 Task: Create a due date automation trigger when advanced on, 2 hours before a card is due add dates not due next week.
Action: Mouse moved to (876, 256)
Screenshot: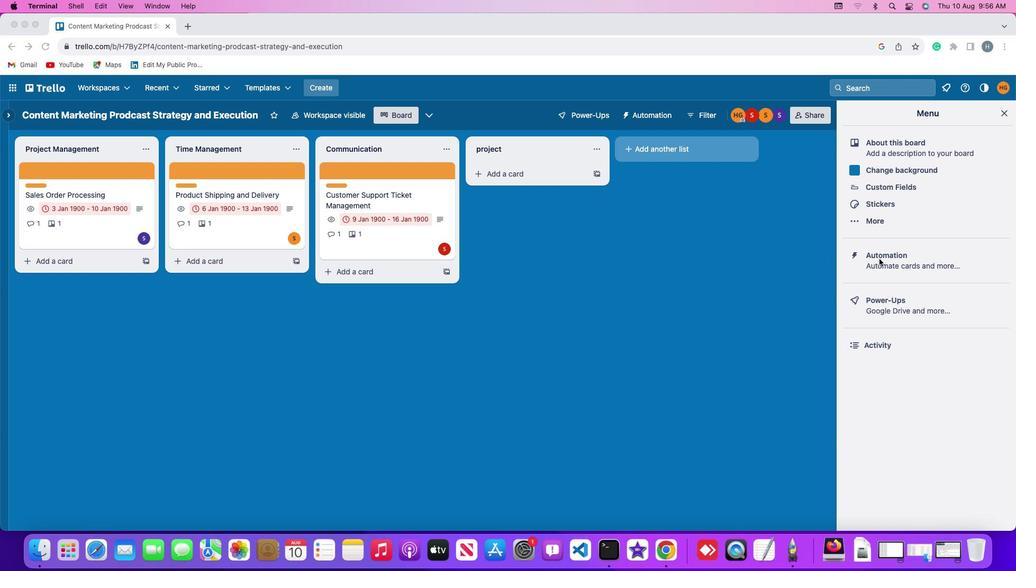 
Action: Mouse pressed left at (876, 256)
Screenshot: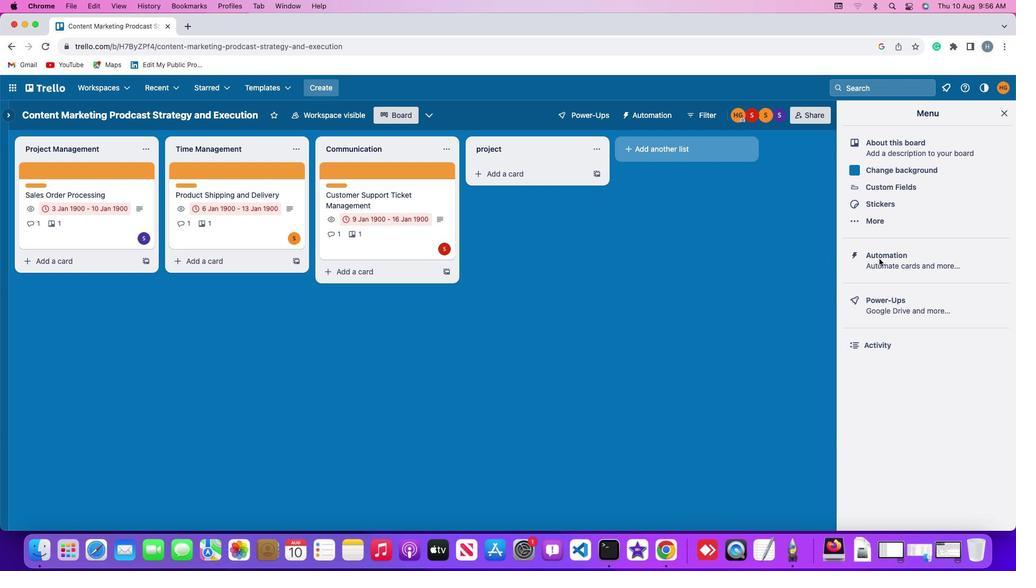 
Action: Mouse pressed left at (876, 256)
Screenshot: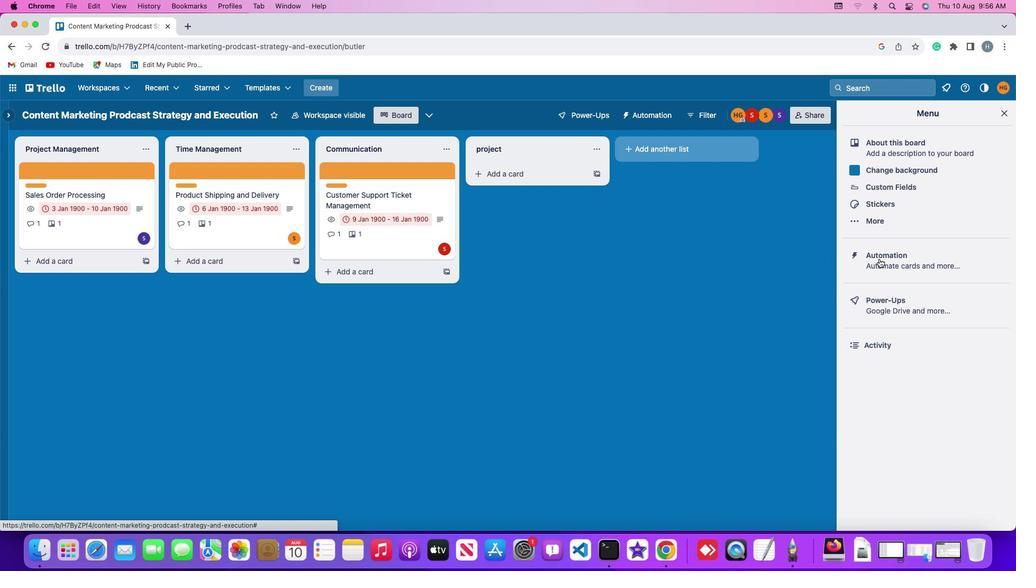 
Action: Mouse moved to (53, 247)
Screenshot: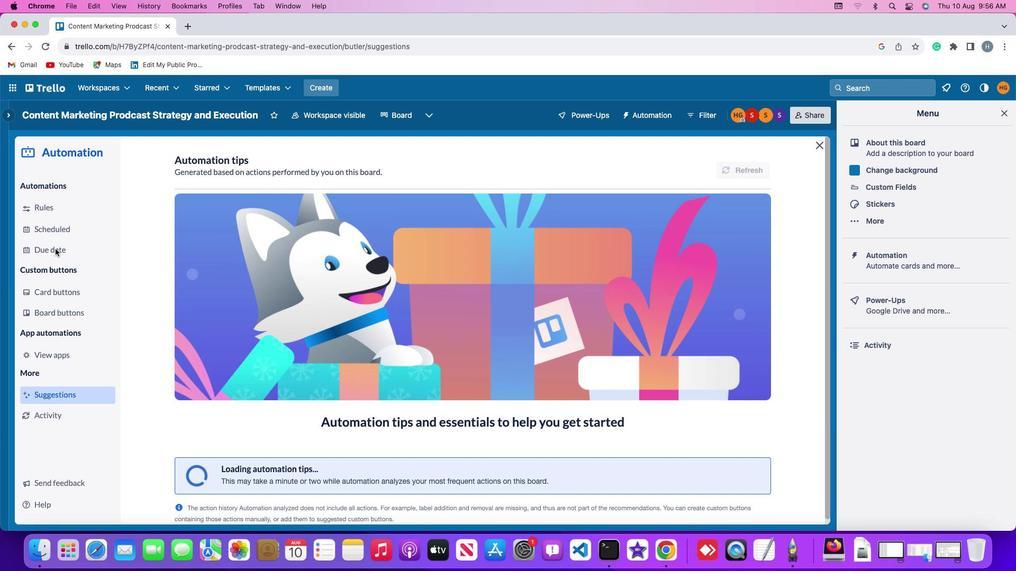 
Action: Mouse pressed left at (53, 247)
Screenshot: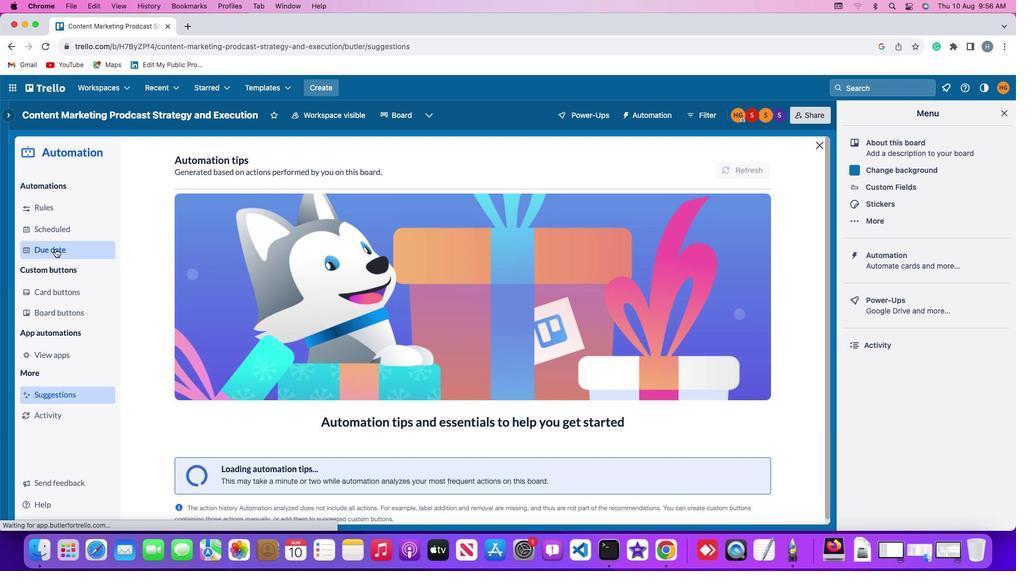 
Action: Mouse moved to (709, 164)
Screenshot: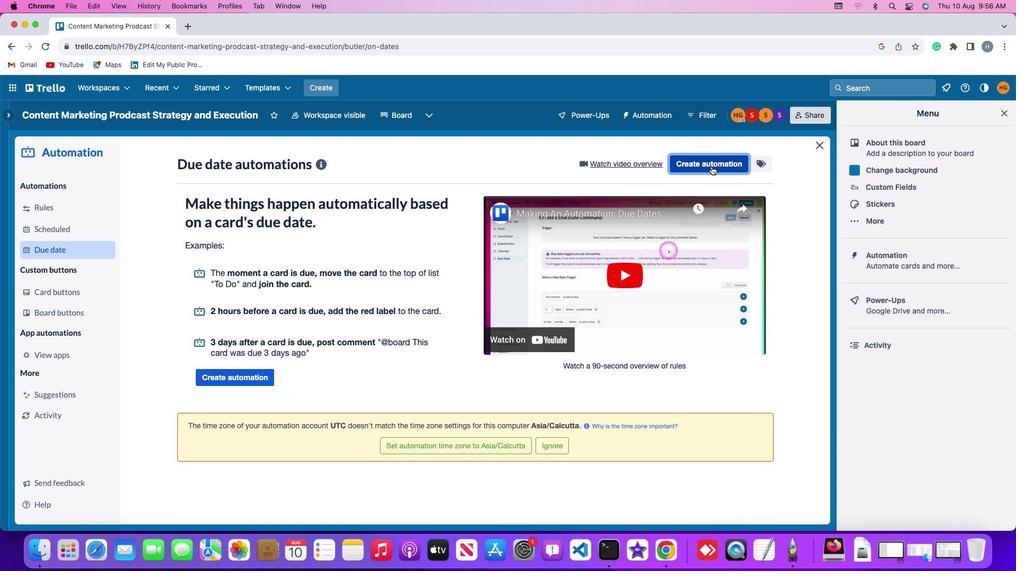 
Action: Mouse pressed left at (709, 164)
Screenshot: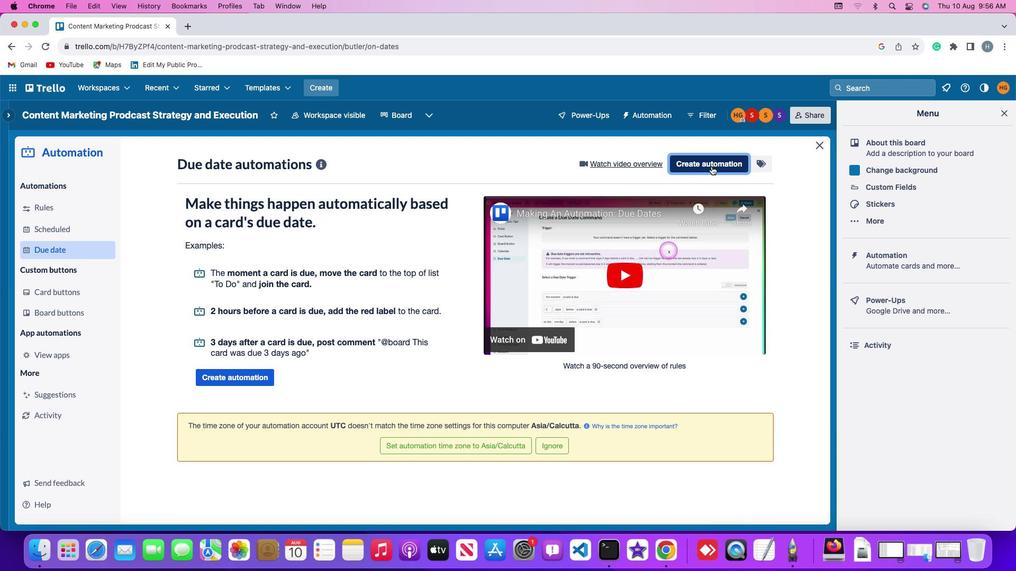 
Action: Mouse moved to (209, 266)
Screenshot: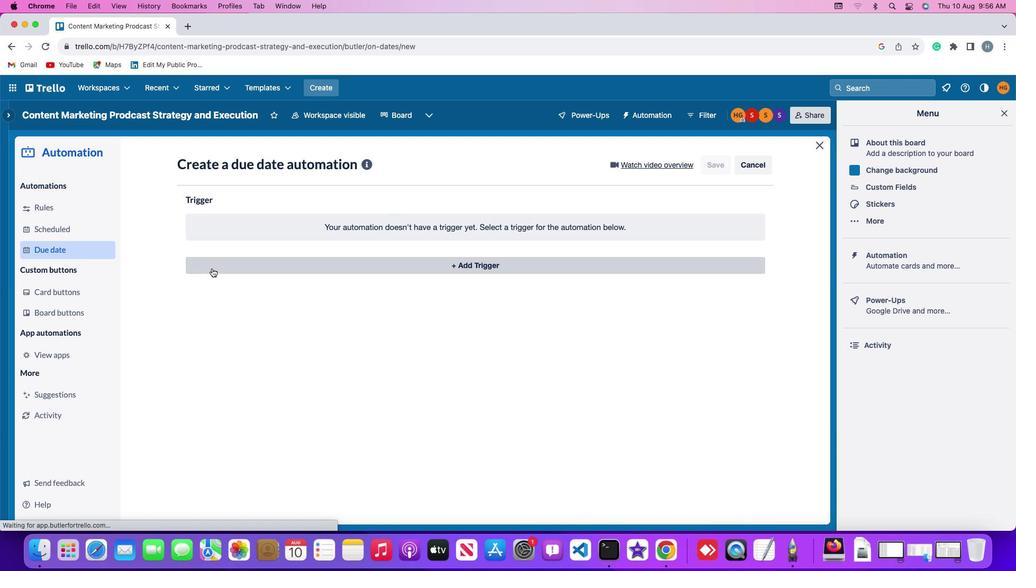 
Action: Mouse pressed left at (209, 266)
Screenshot: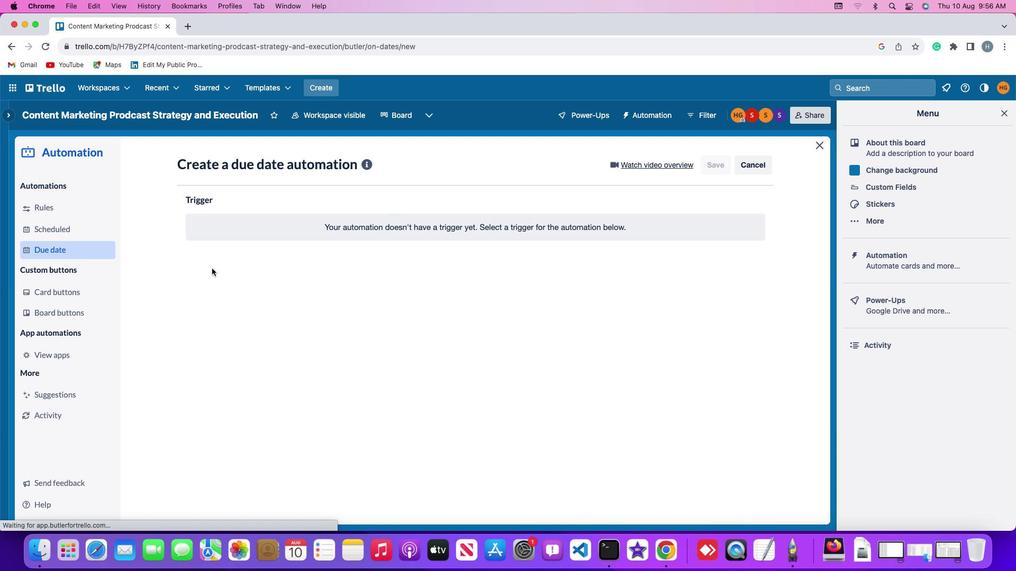 
Action: Mouse moved to (206, 423)
Screenshot: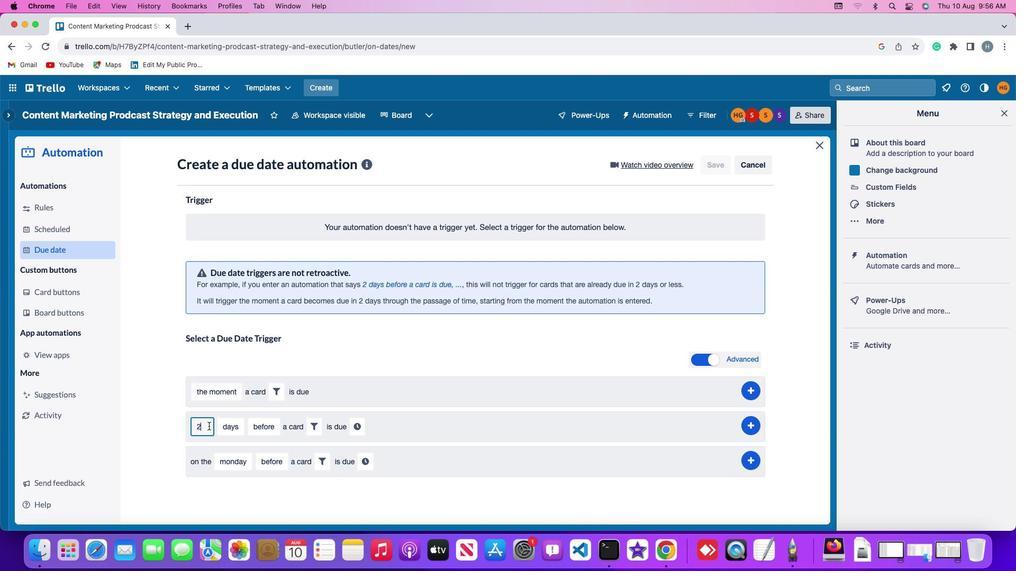 
Action: Mouse pressed left at (206, 423)
Screenshot: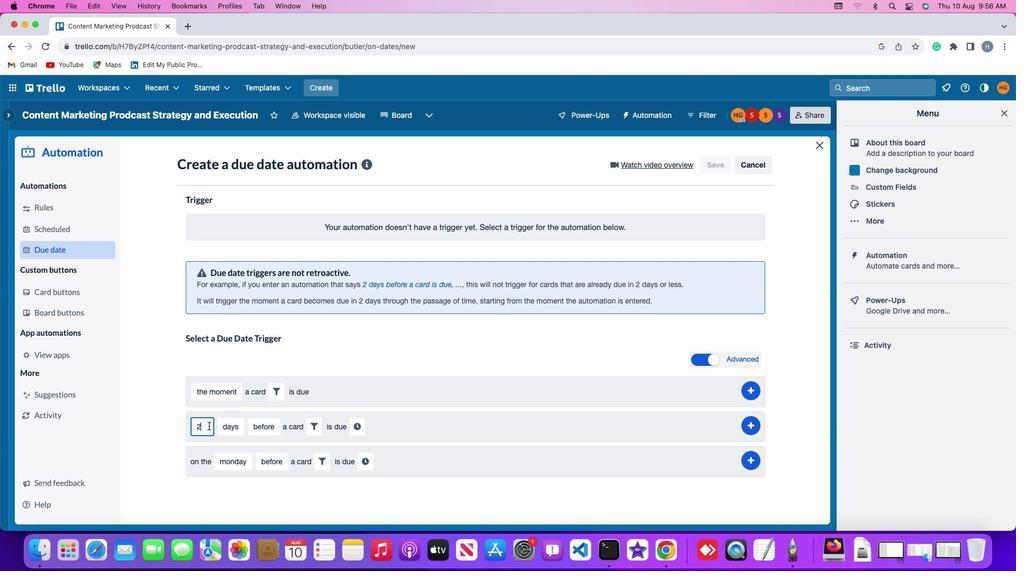 
Action: Mouse moved to (206, 423)
Screenshot: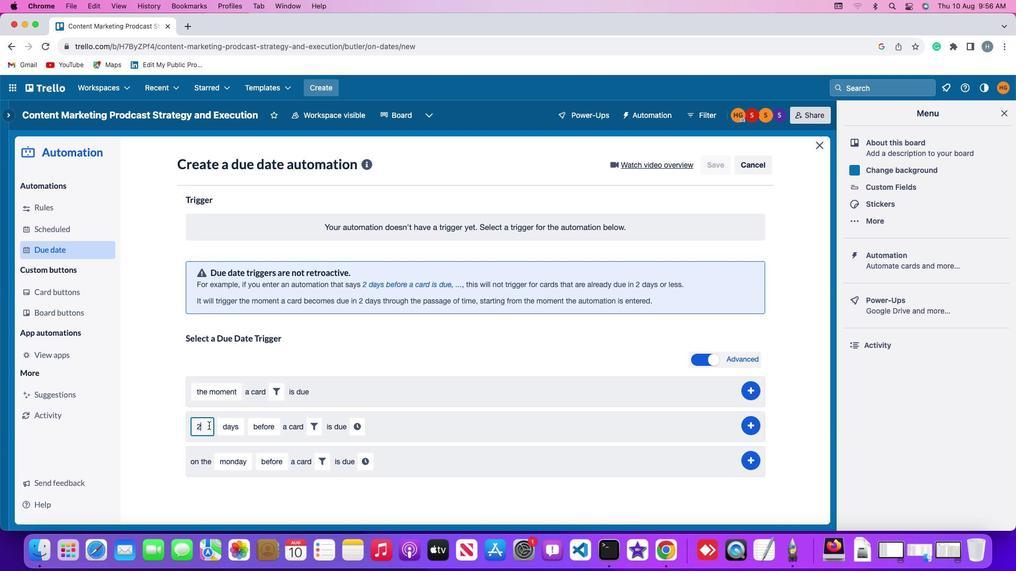 
Action: Key pressed Key.backspace
Screenshot: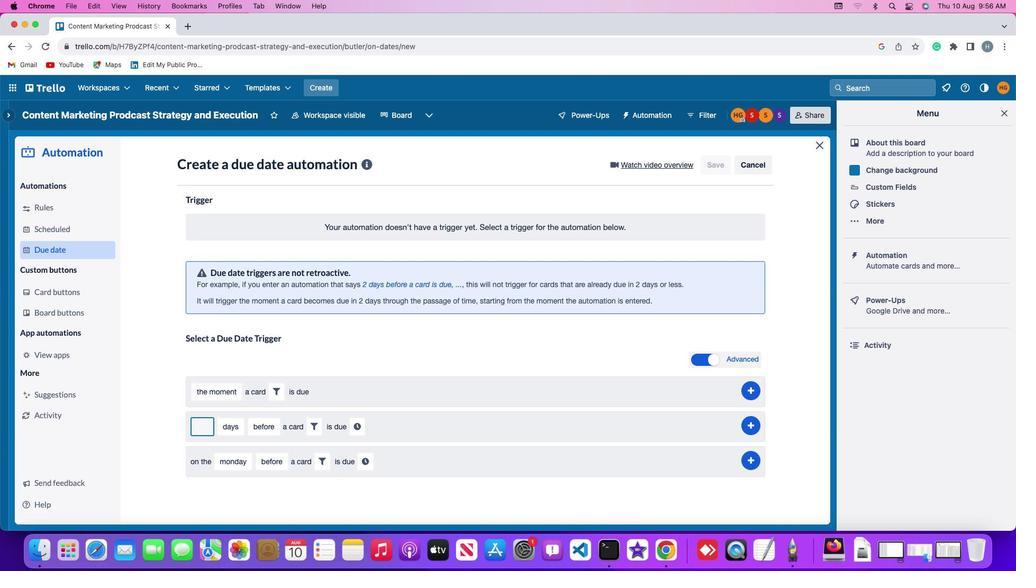 
Action: Mouse moved to (209, 421)
Screenshot: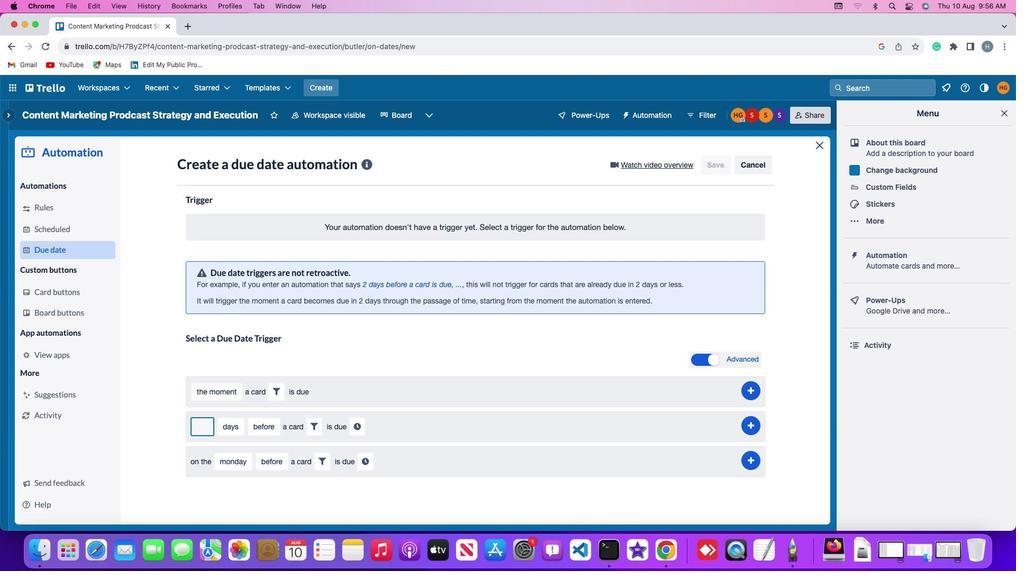 
Action: Key pressed '2'
Screenshot: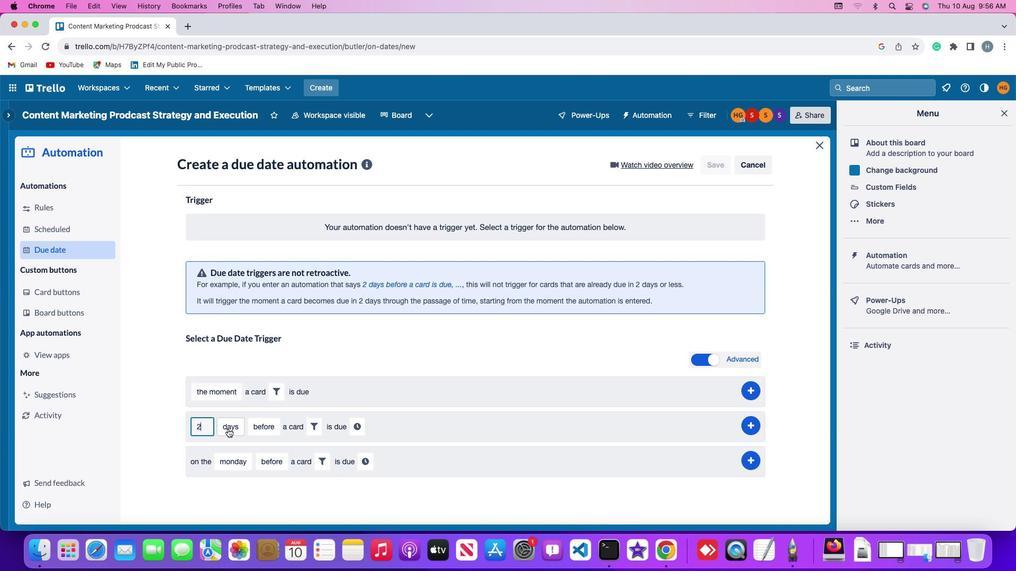 
Action: Mouse moved to (234, 427)
Screenshot: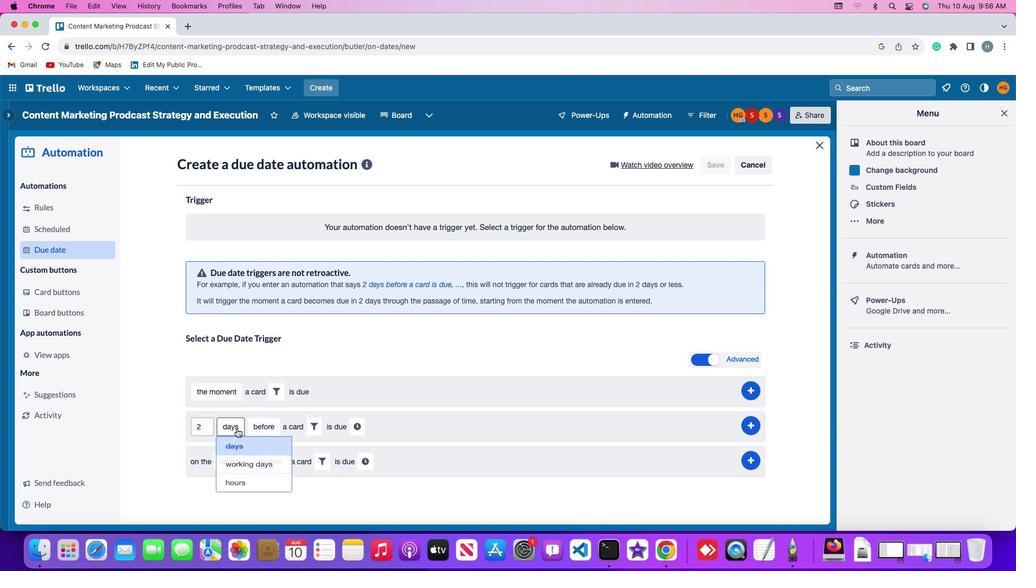
Action: Mouse pressed left at (234, 427)
Screenshot: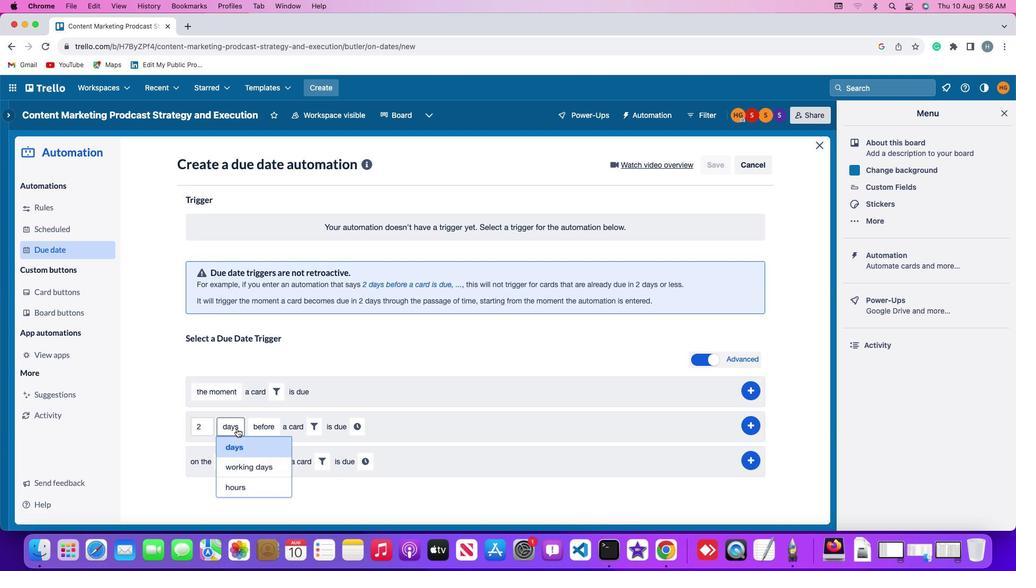 
Action: Mouse moved to (232, 484)
Screenshot: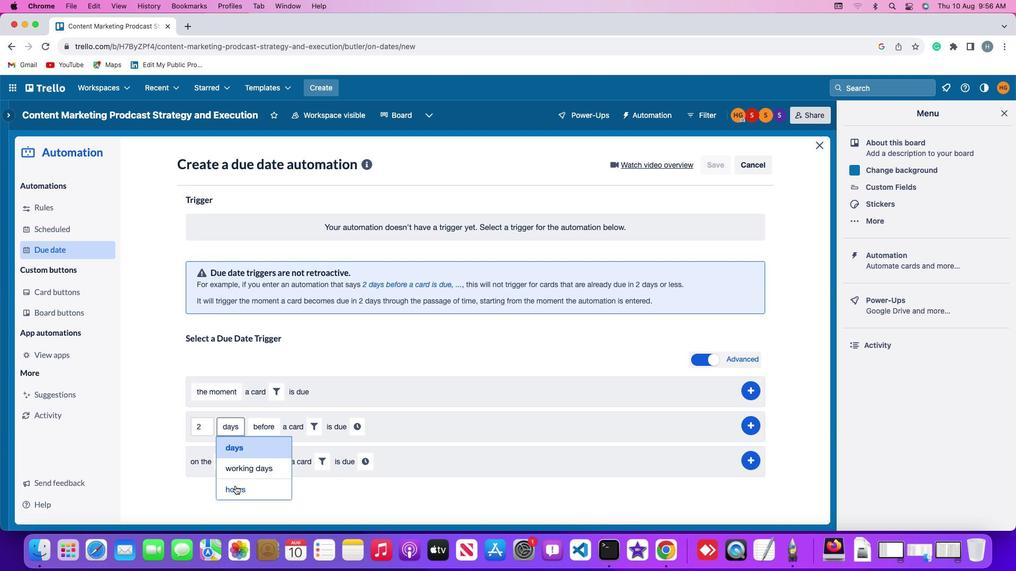 
Action: Mouse pressed left at (232, 484)
Screenshot: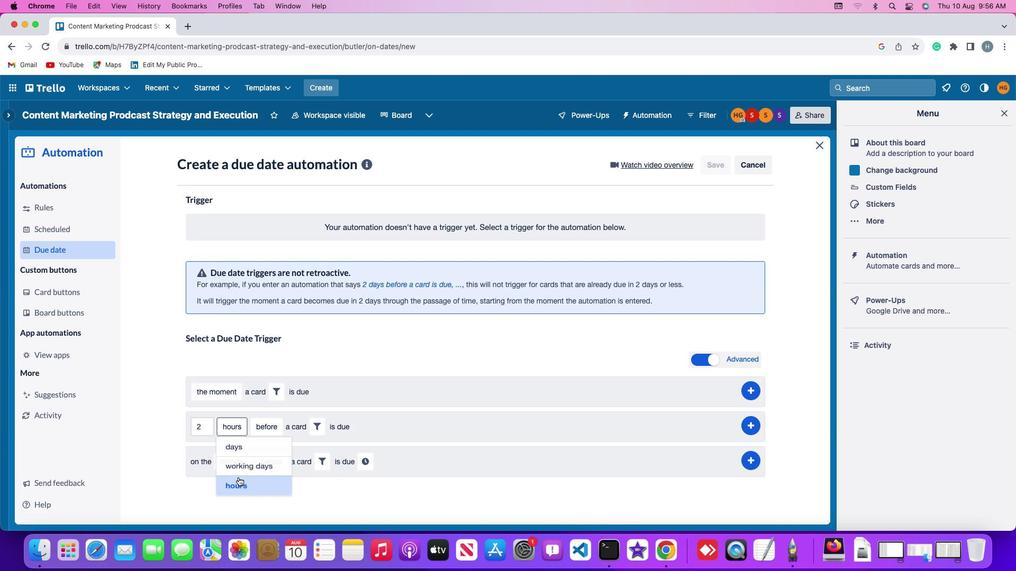 
Action: Mouse moved to (264, 426)
Screenshot: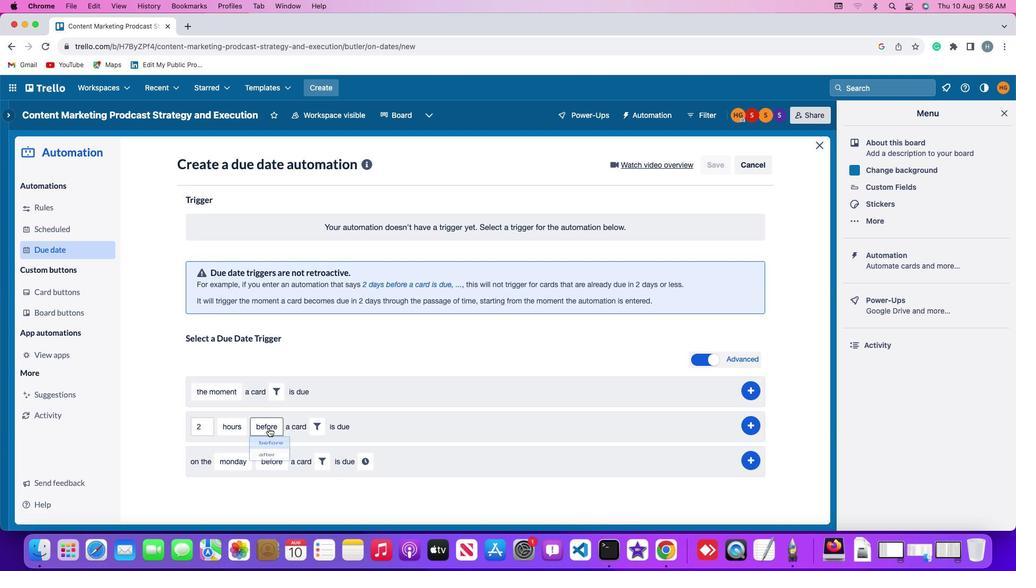 
Action: Mouse pressed left at (264, 426)
Screenshot: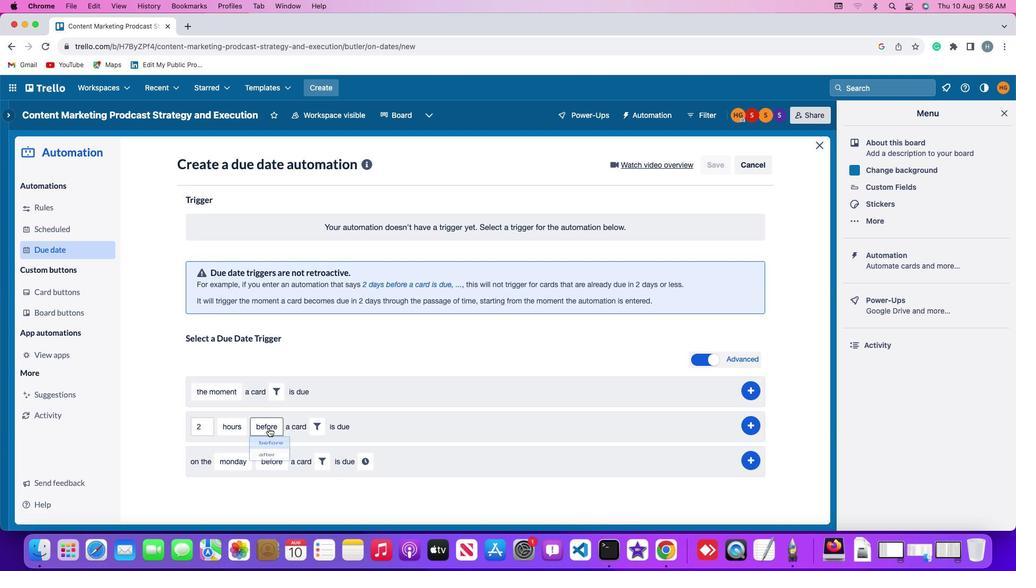 
Action: Mouse moved to (272, 442)
Screenshot: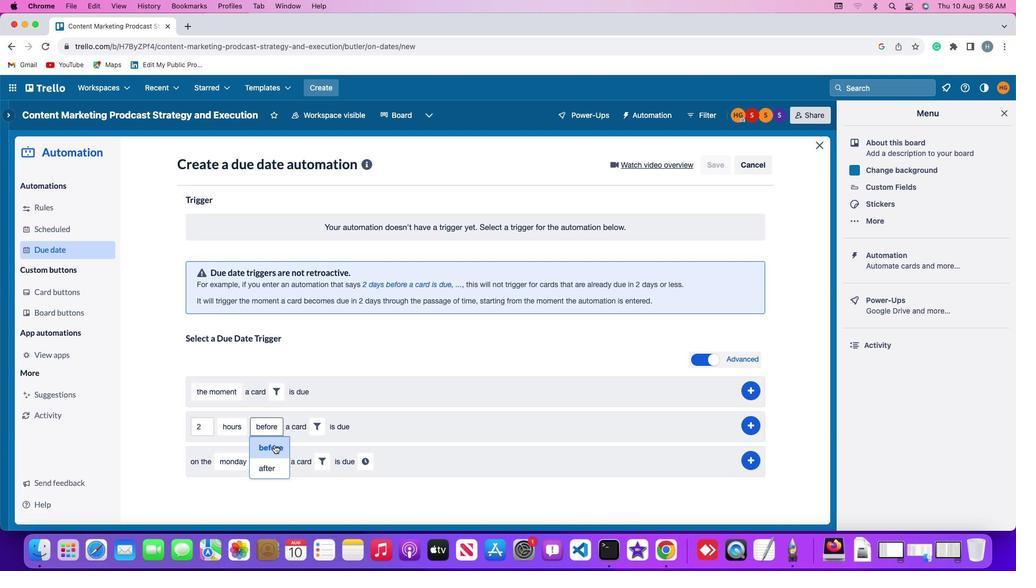 
Action: Mouse pressed left at (272, 442)
Screenshot: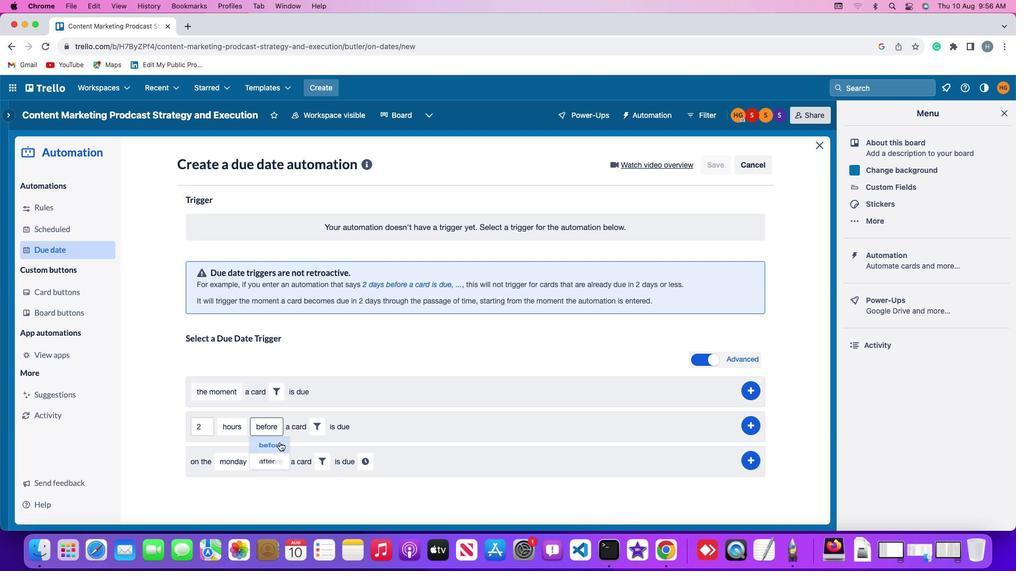 
Action: Mouse moved to (312, 428)
Screenshot: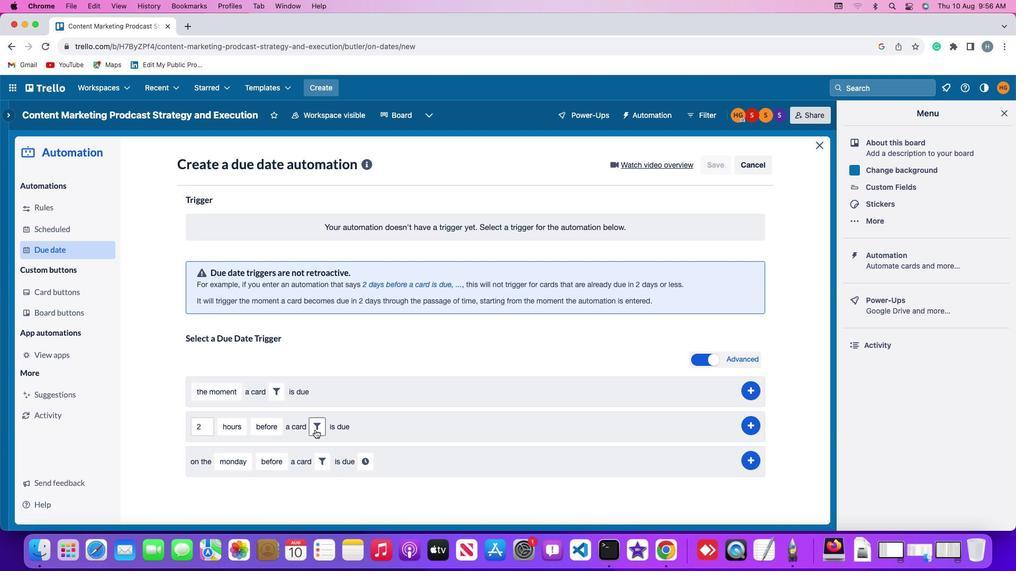 
Action: Mouse pressed left at (312, 428)
Screenshot: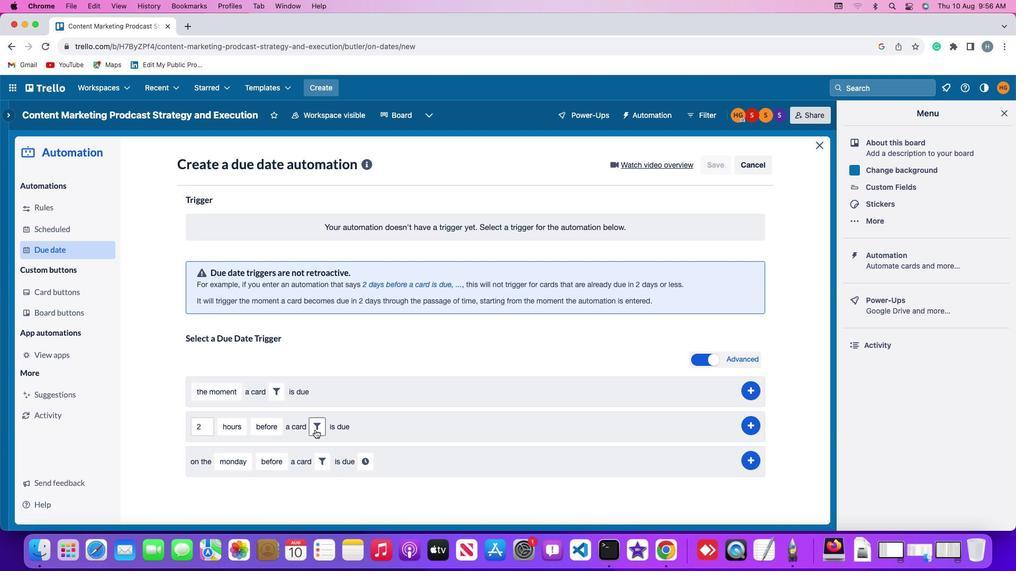 
Action: Mouse moved to (364, 454)
Screenshot: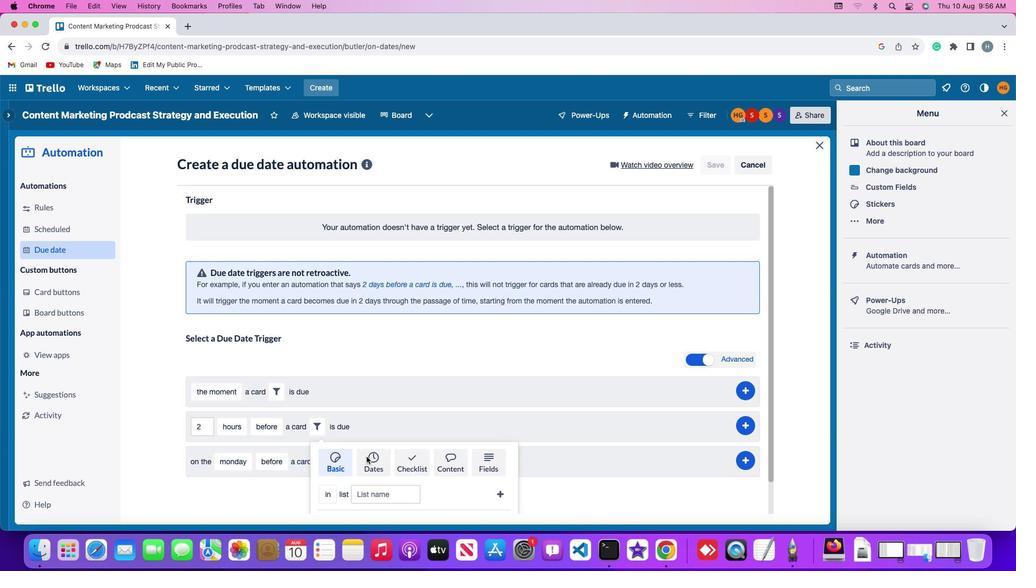 
Action: Mouse pressed left at (364, 454)
Screenshot: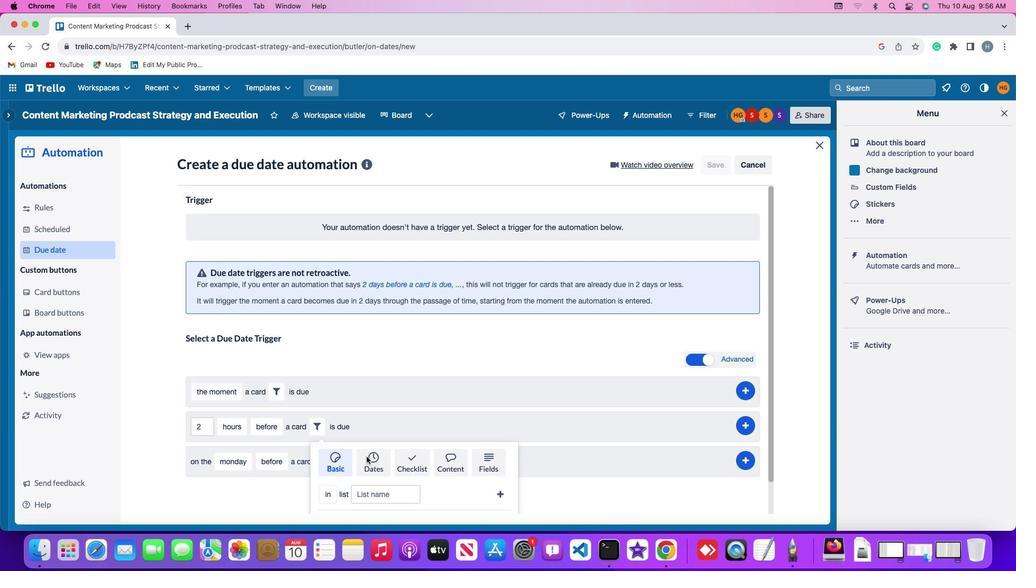 
Action: Mouse moved to (281, 484)
Screenshot: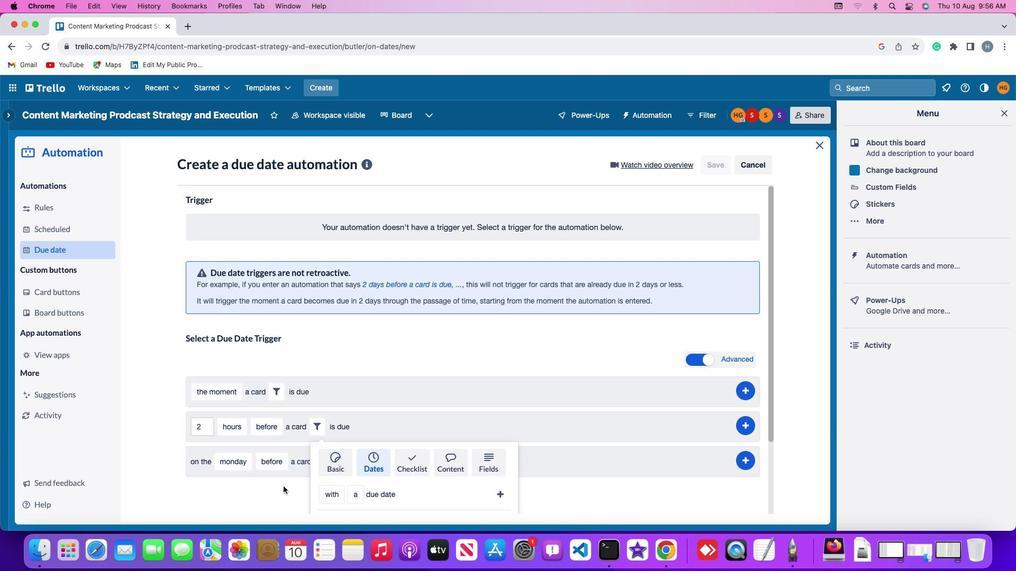 
Action: Mouse scrolled (281, 484) with delta (-1, -2)
Screenshot: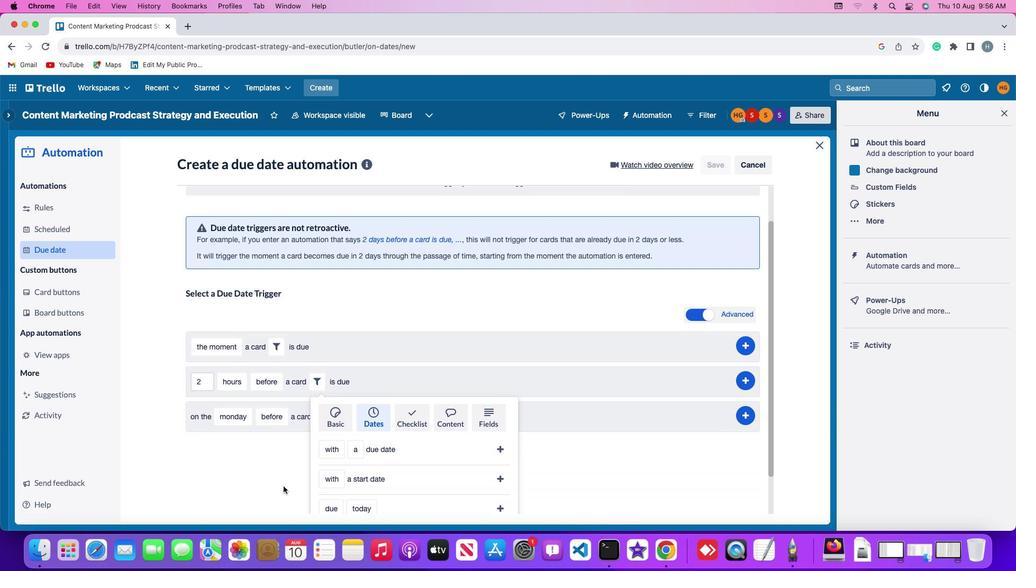 
Action: Mouse scrolled (281, 484) with delta (-1, -2)
Screenshot: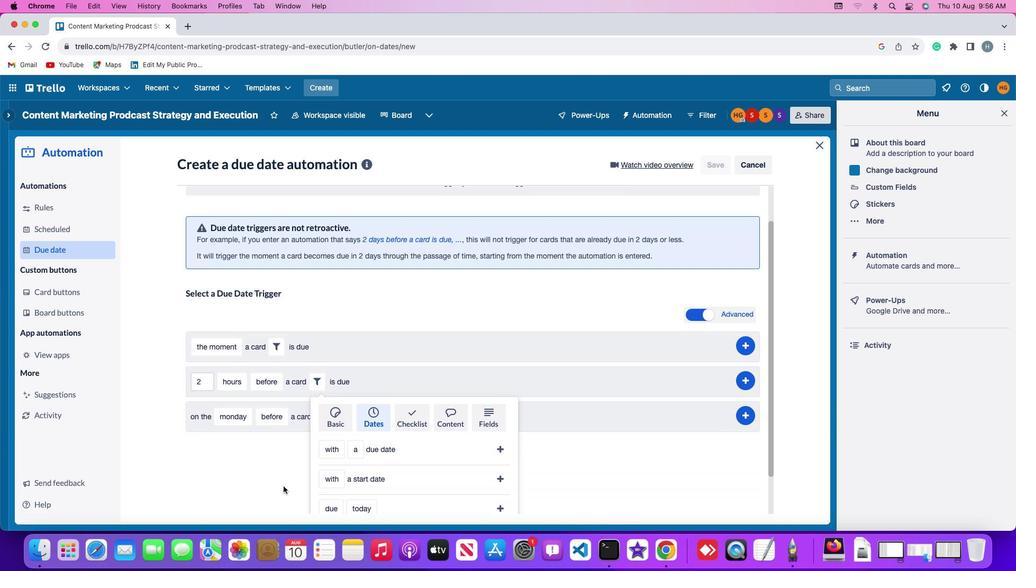 
Action: Mouse scrolled (281, 484) with delta (-1, -3)
Screenshot: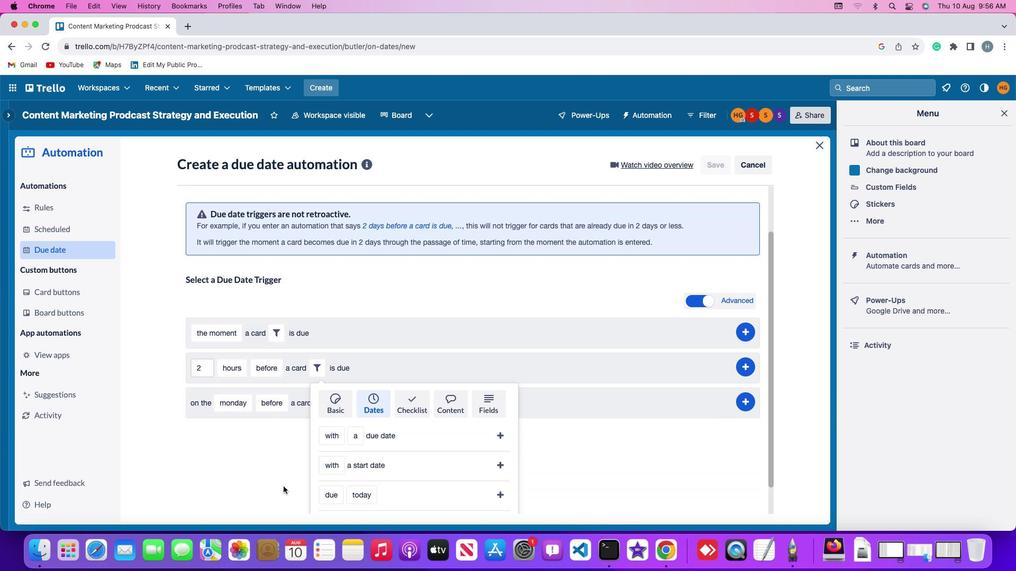 
Action: Mouse scrolled (281, 484) with delta (-1, -4)
Screenshot: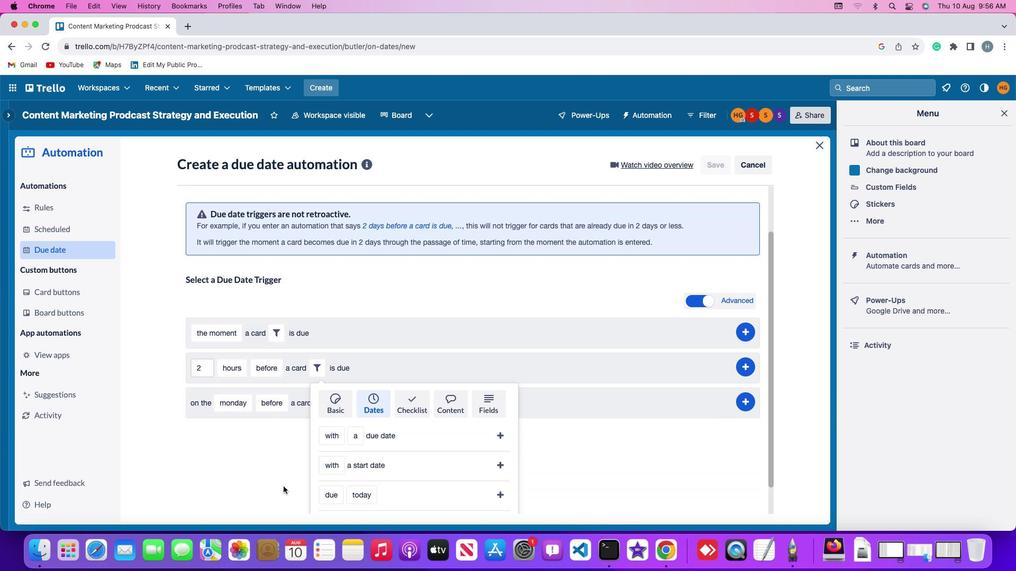 
Action: Mouse scrolled (281, 484) with delta (-1, -4)
Screenshot: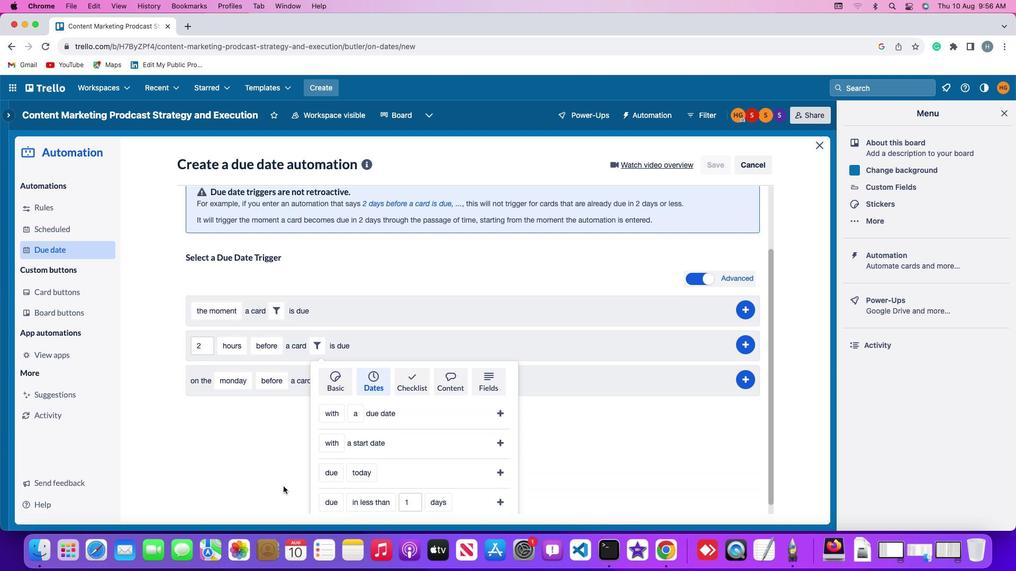 
Action: Mouse moved to (326, 463)
Screenshot: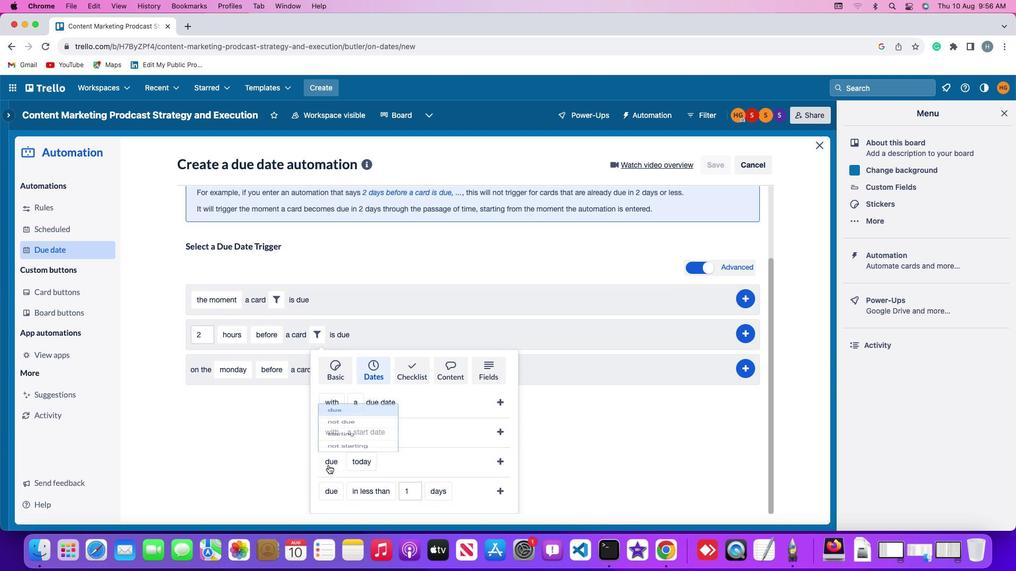 
Action: Mouse pressed left at (326, 463)
Screenshot: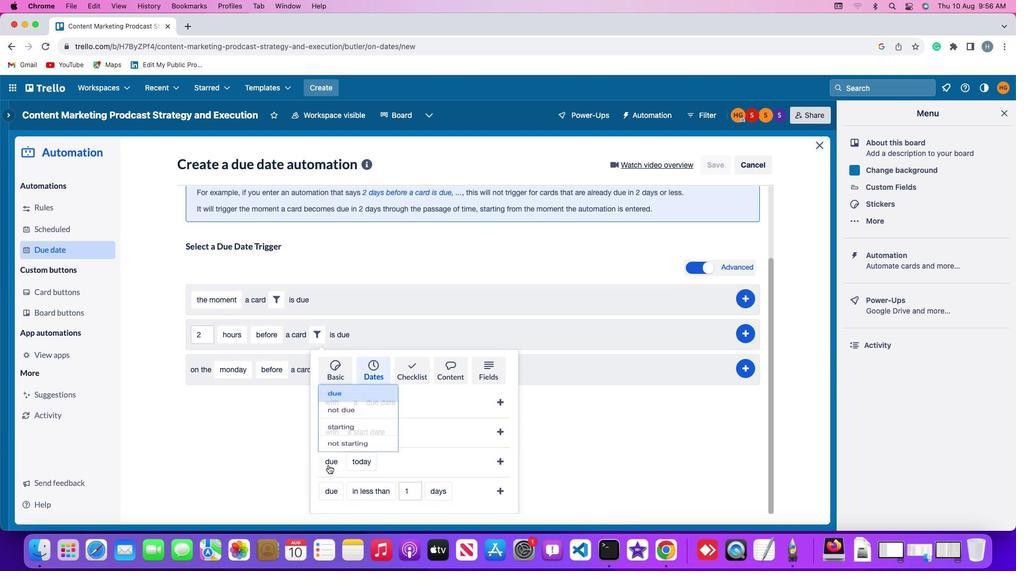 
Action: Mouse moved to (356, 393)
Screenshot: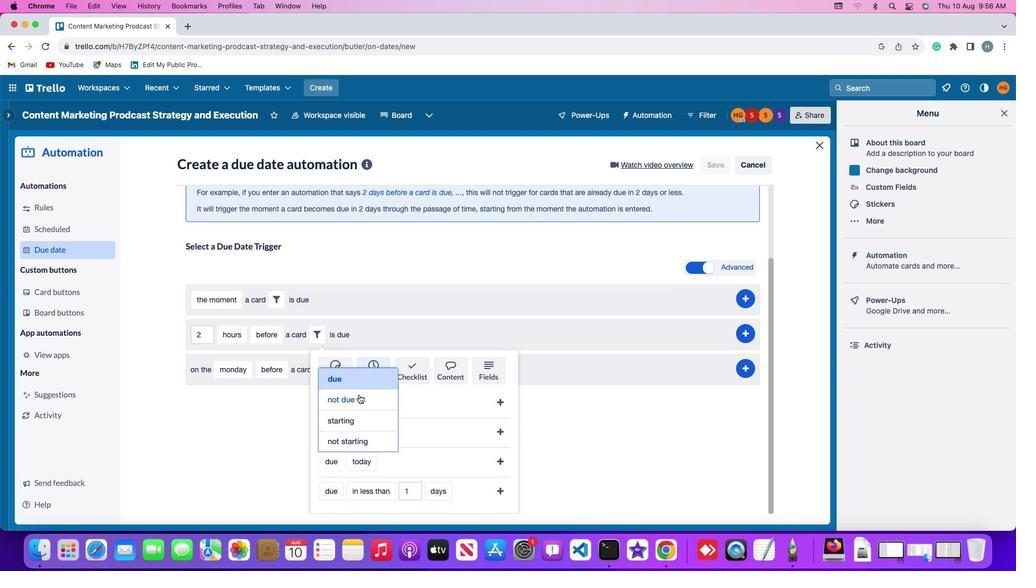 
Action: Mouse pressed left at (356, 393)
Screenshot: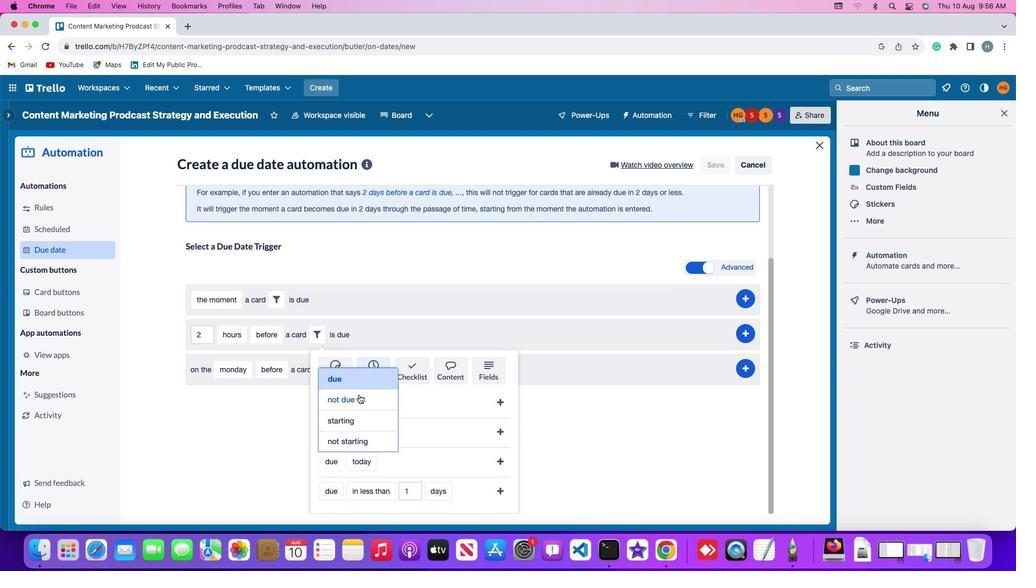 
Action: Mouse moved to (369, 459)
Screenshot: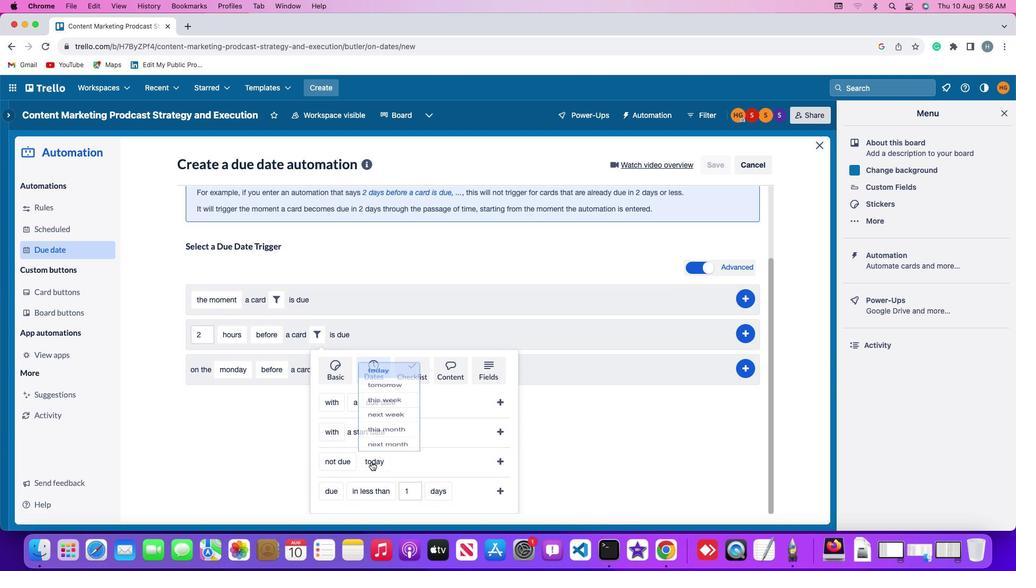 
Action: Mouse pressed left at (369, 459)
Screenshot: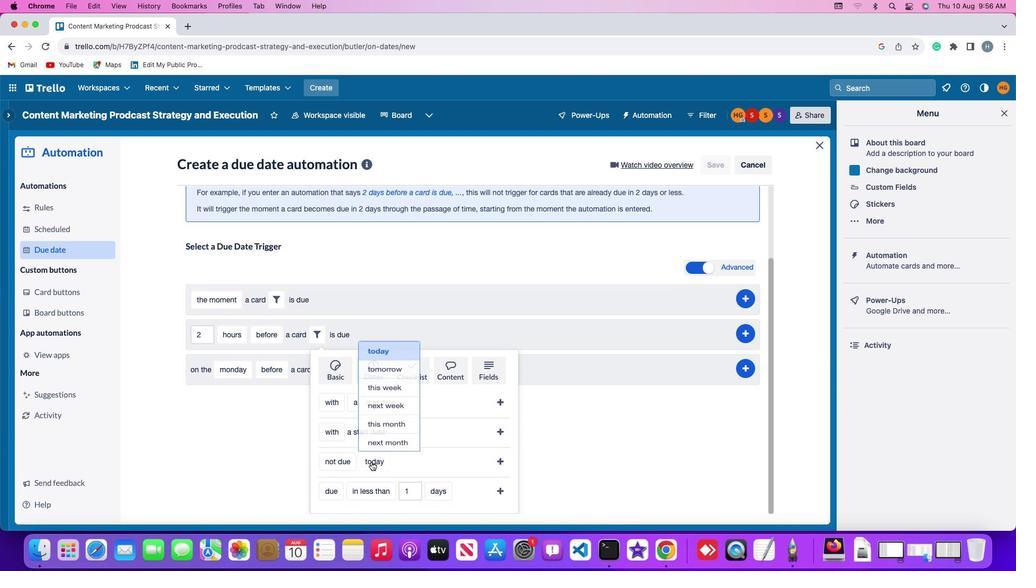 
Action: Mouse moved to (385, 397)
Screenshot: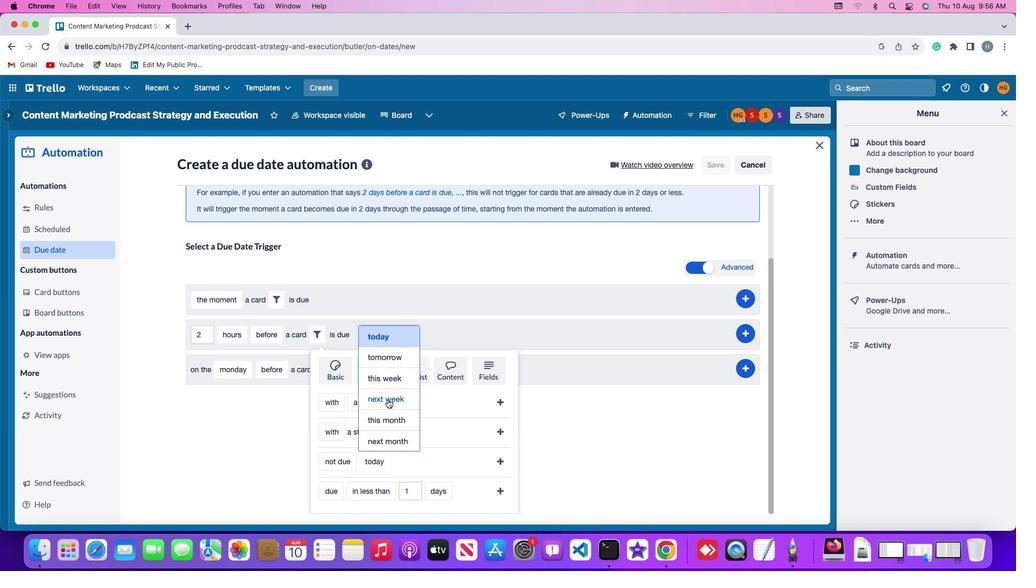 
Action: Mouse pressed left at (385, 397)
Screenshot: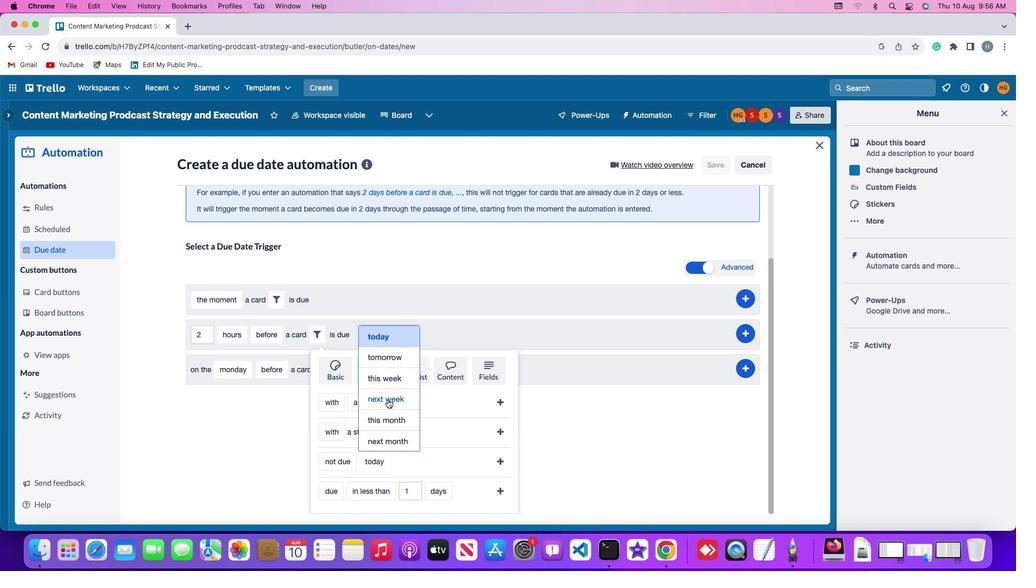 
Action: Mouse moved to (501, 456)
Screenshot: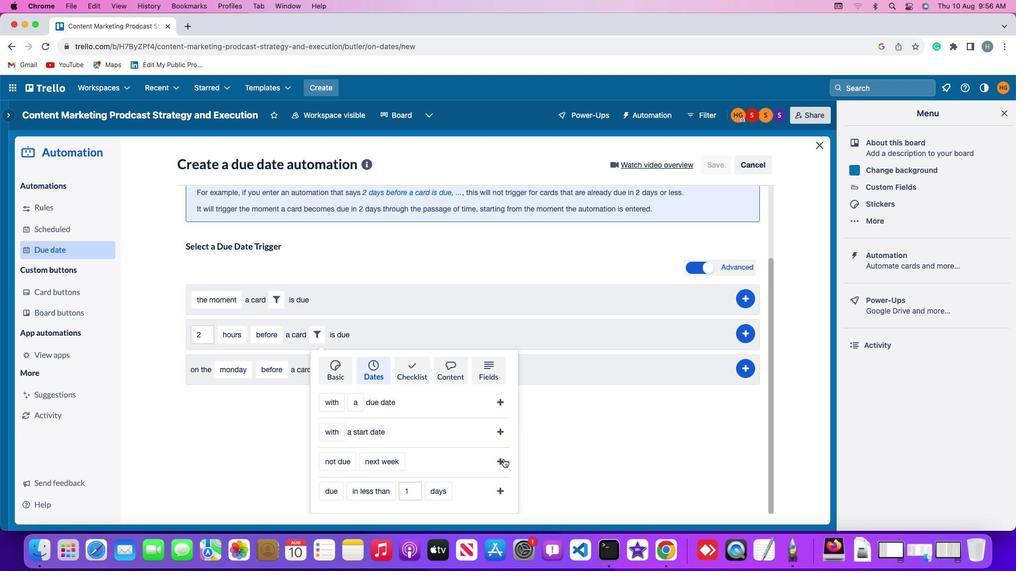 
Action: Mouse pressed left at (501, 456)
Screenshot: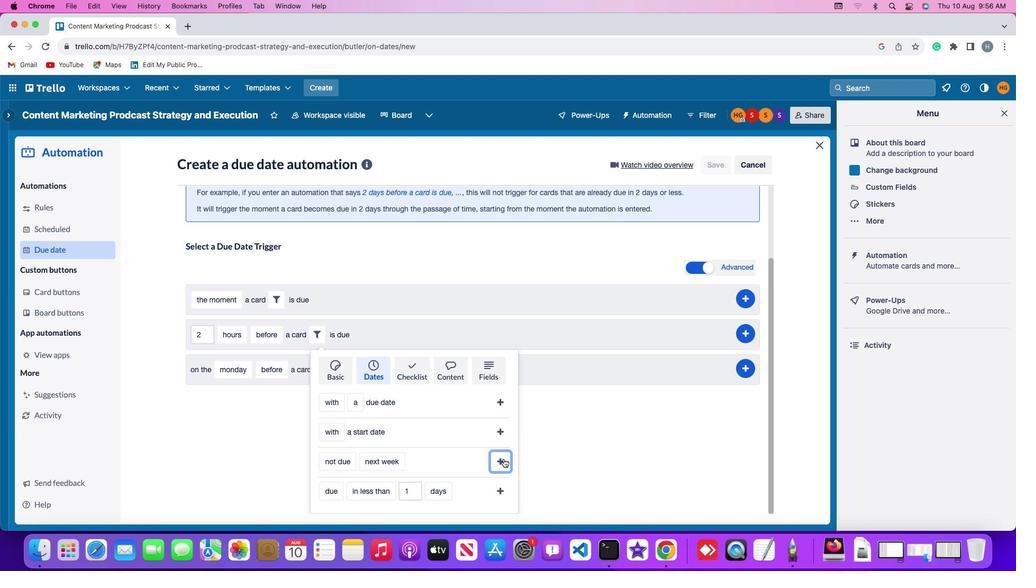 
Action: Mouse moved to (752, 422)
Screenshot: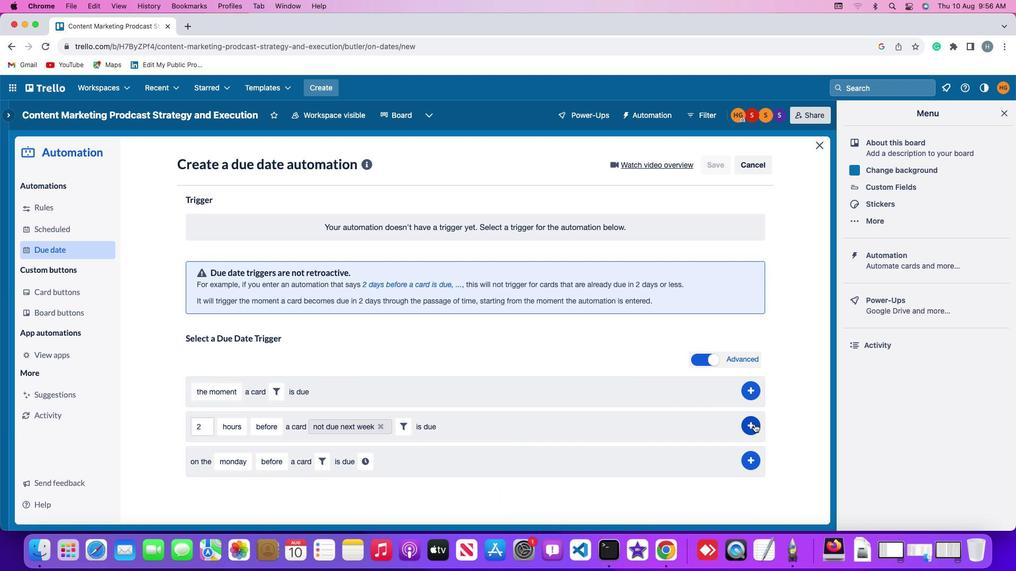 
Action: Mouse pressed left at (752, 422)
Screenshot: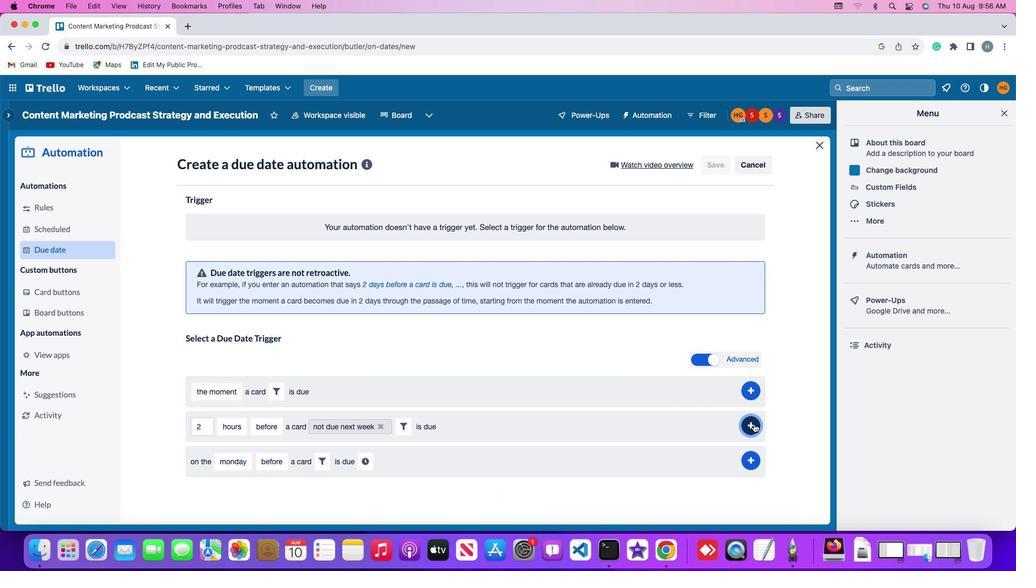 
Action: Mouse moved to (803, 353)
Screenshot: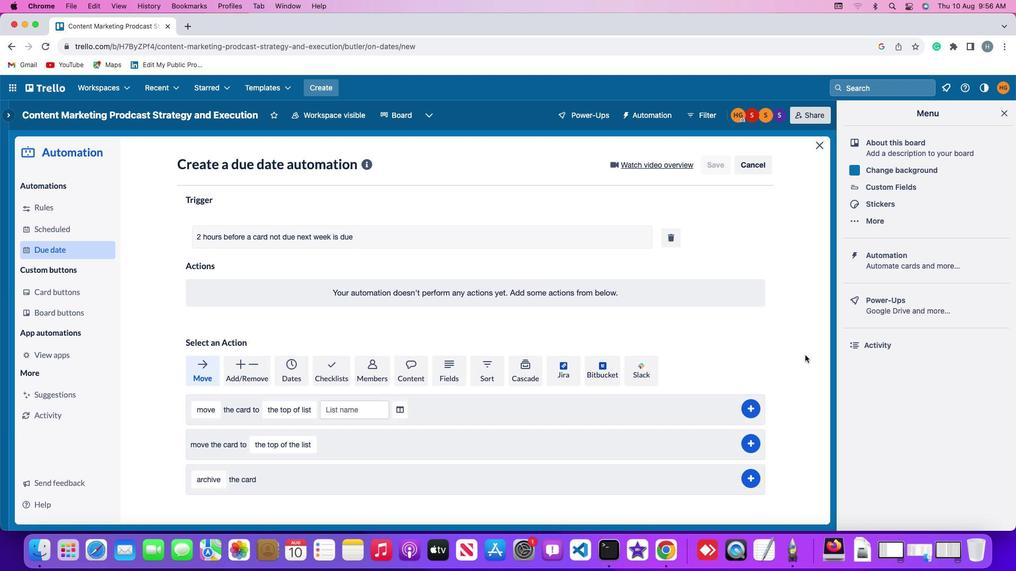 
